 Task: Apply the border color red in the file "Monthly Budget".
Action: Mouse moved to (163, 69)
Screenshot: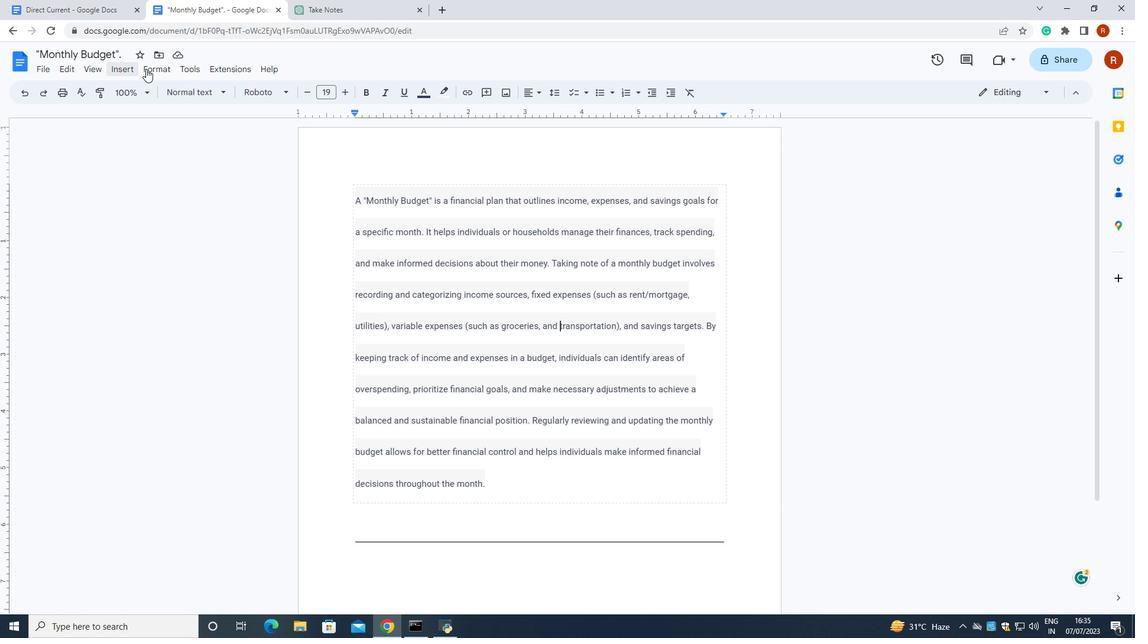 
Action: Mouse pressed left at (163, 69)
Screenshot: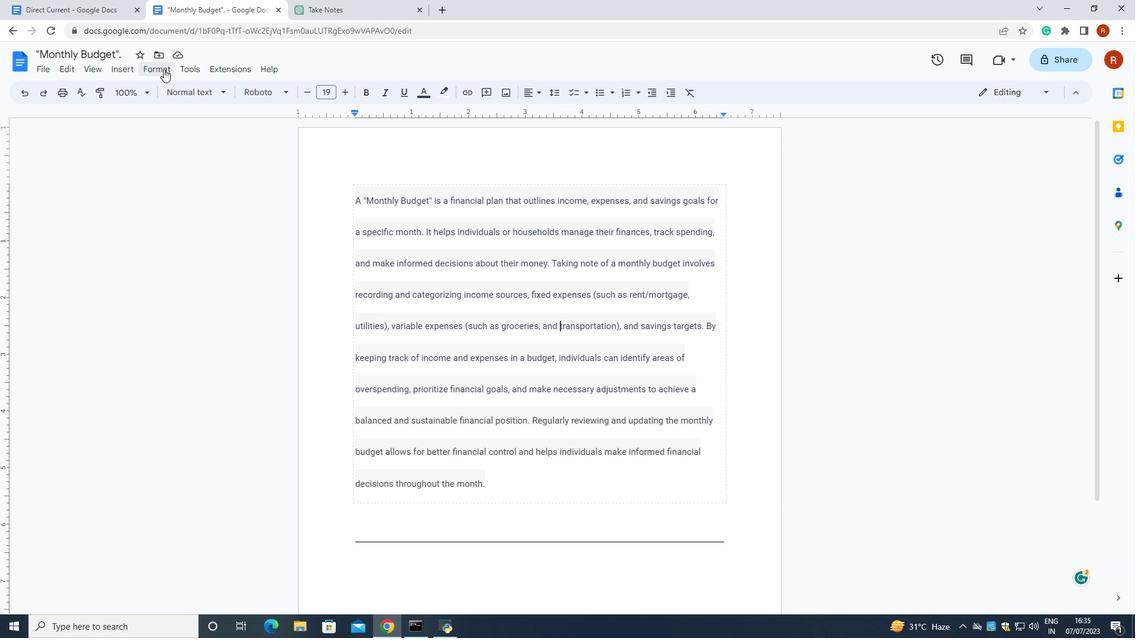 
Action: Mouse moved to (399, 117)
Screenshot: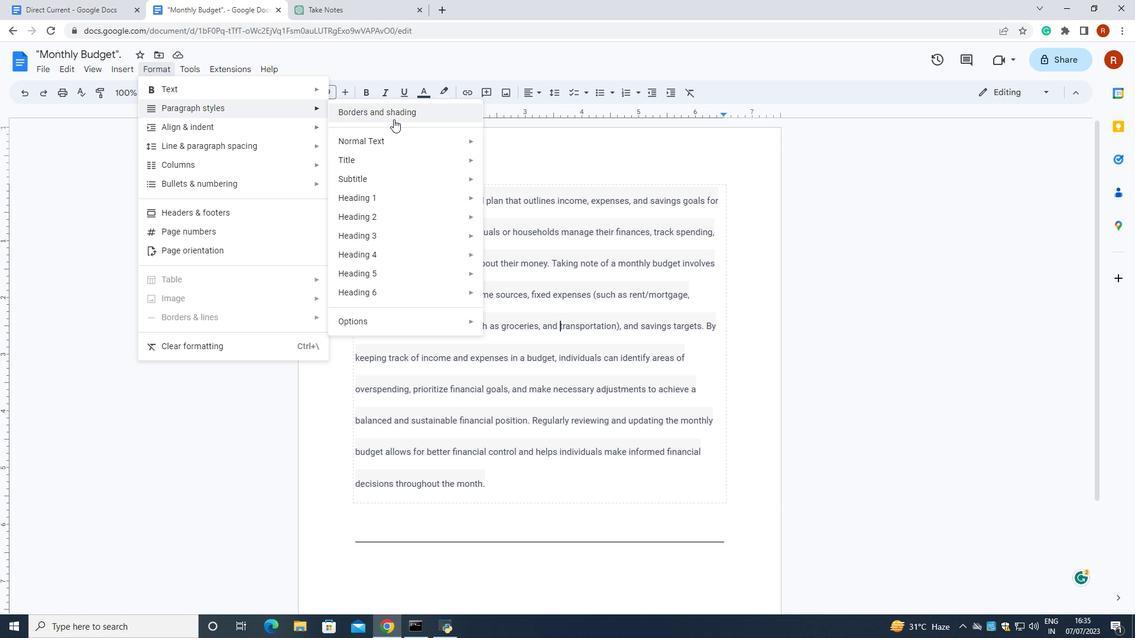 
Action: Mouse pressed left at (399, 117)
Screenshot: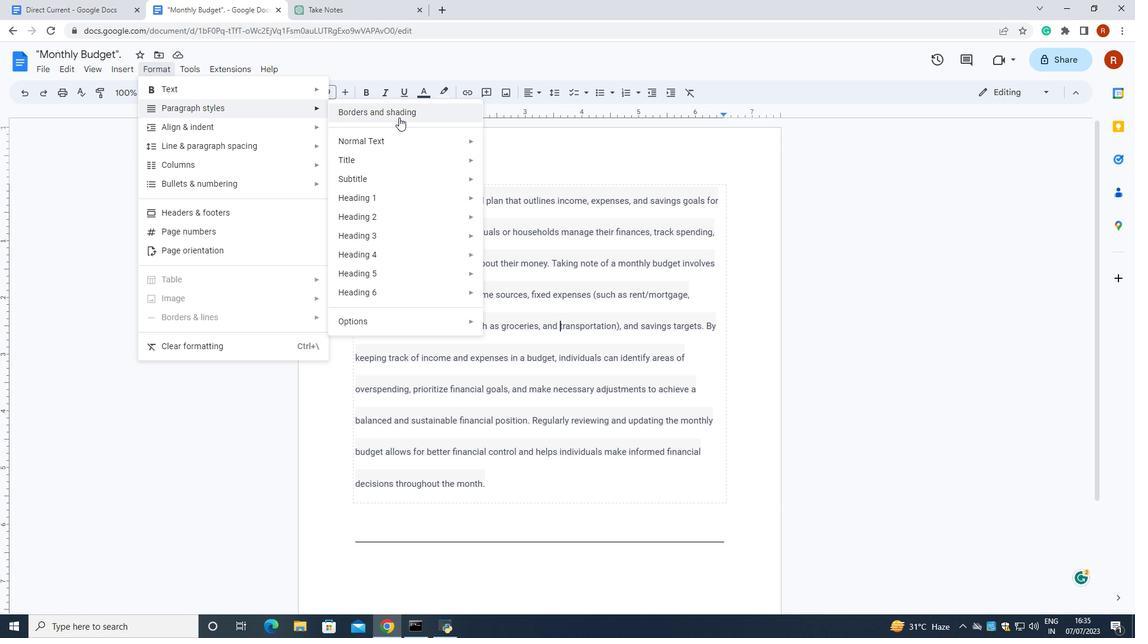 
Action: Mouse moved to (656, 341)
Screenshot: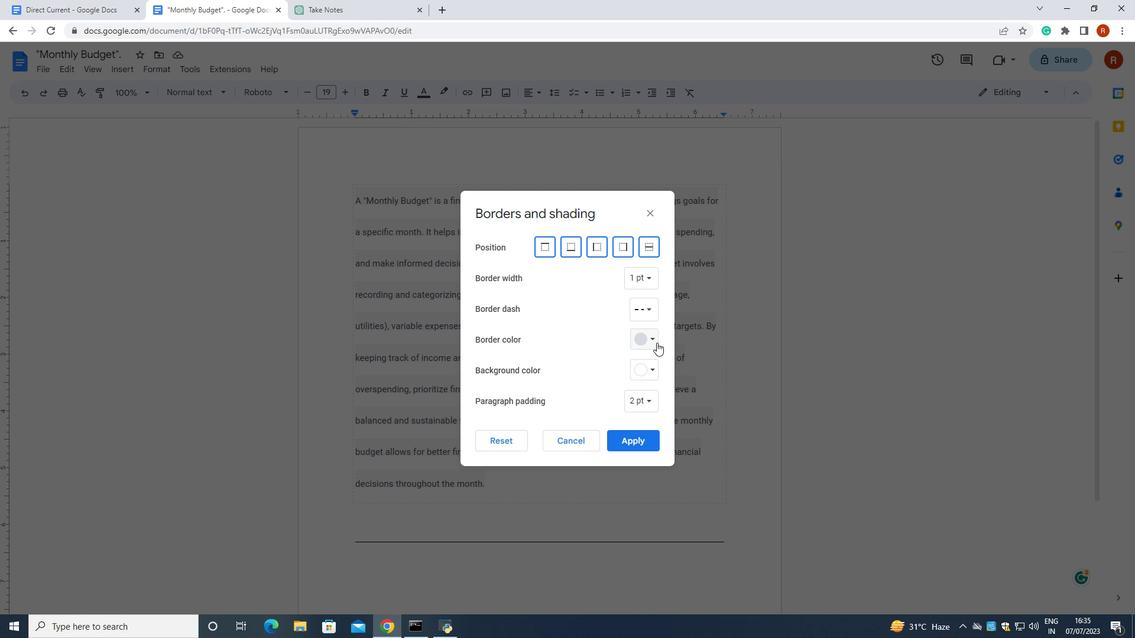 
Action: Mouse pressed left at (656, 341)
Screenshot: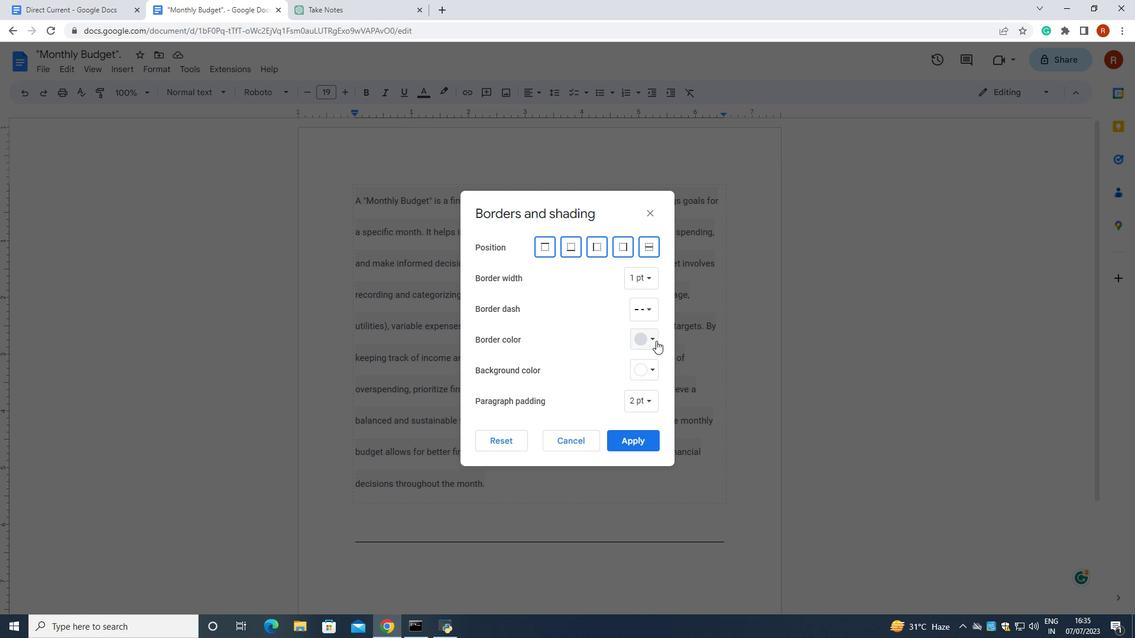 
Action: Mouse moved to (658, 377)
Screenshot: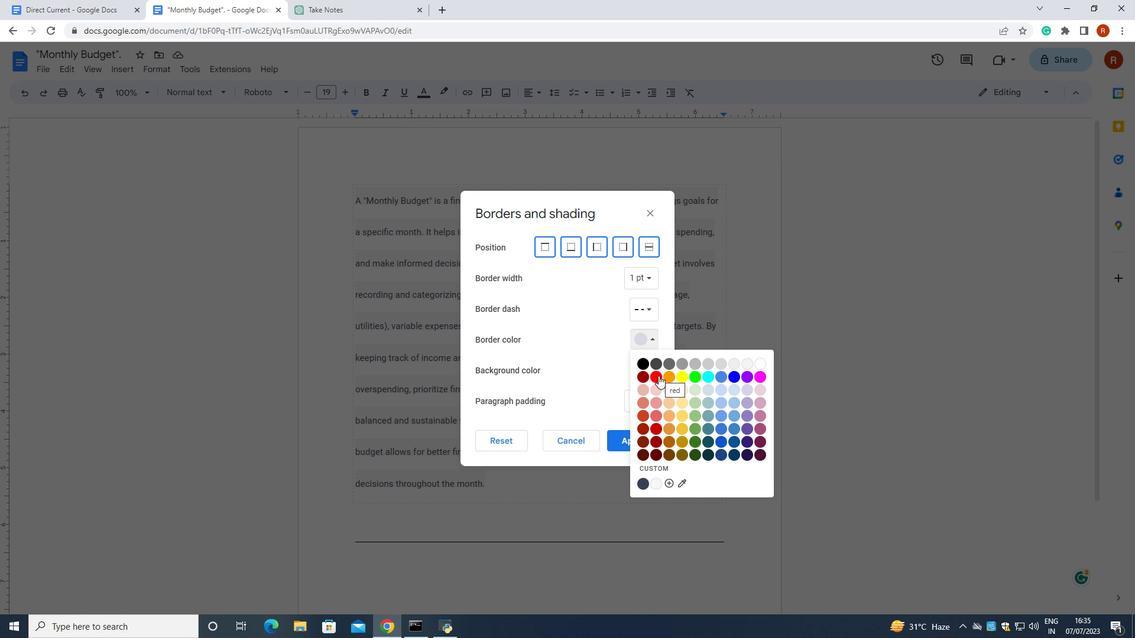 
Action: Mouse pressed left at (658, 377)
Screenshot: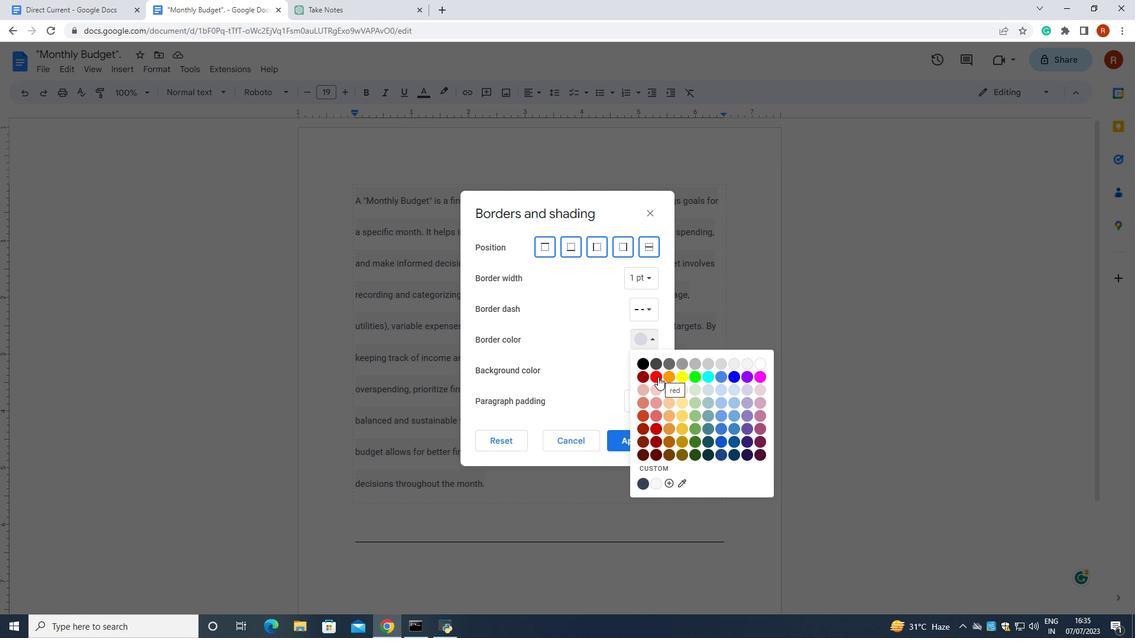 
Action: Mouse moved to (629, 439)
Screenshot: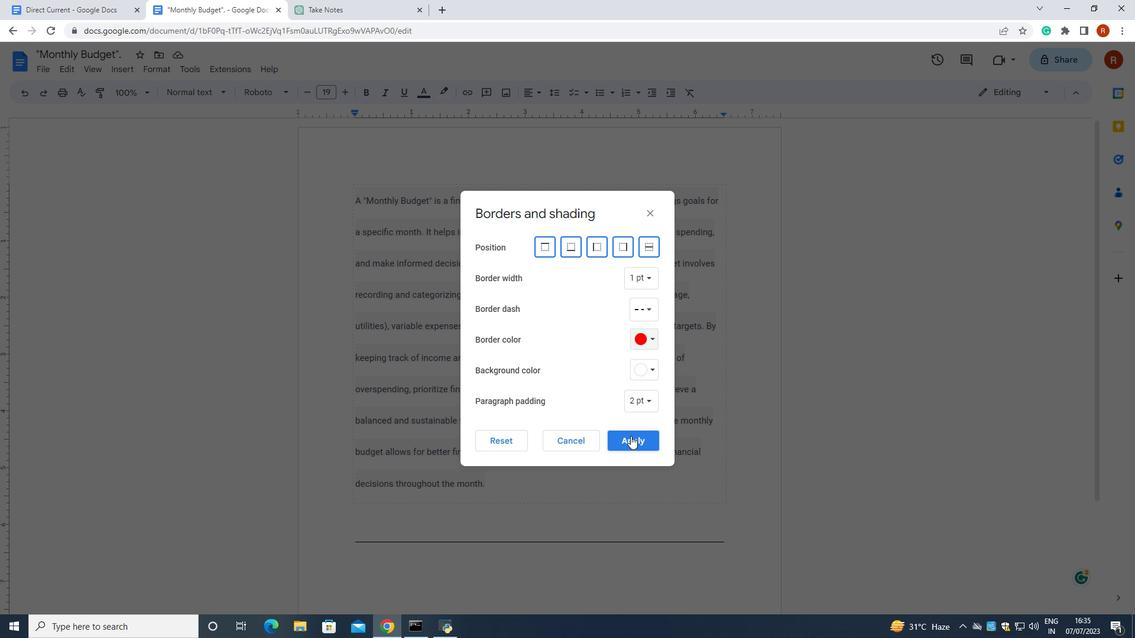 
Action: Mouse pressed left at (629, 439)
Screenshot: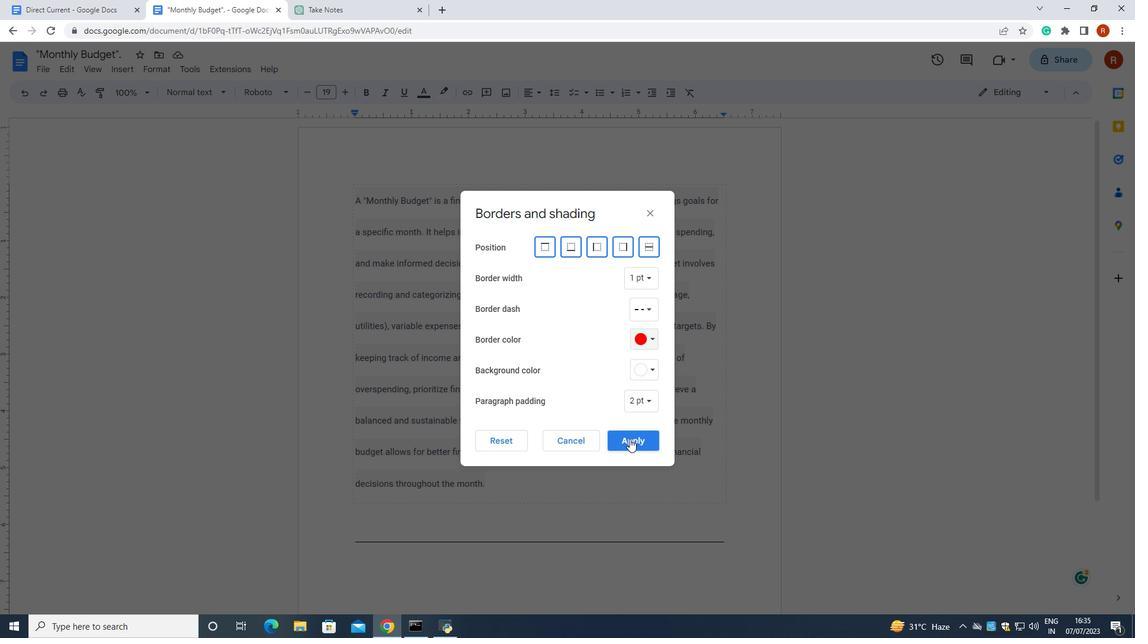 
Action: Mouse moved to (608, 442)
Screenshot: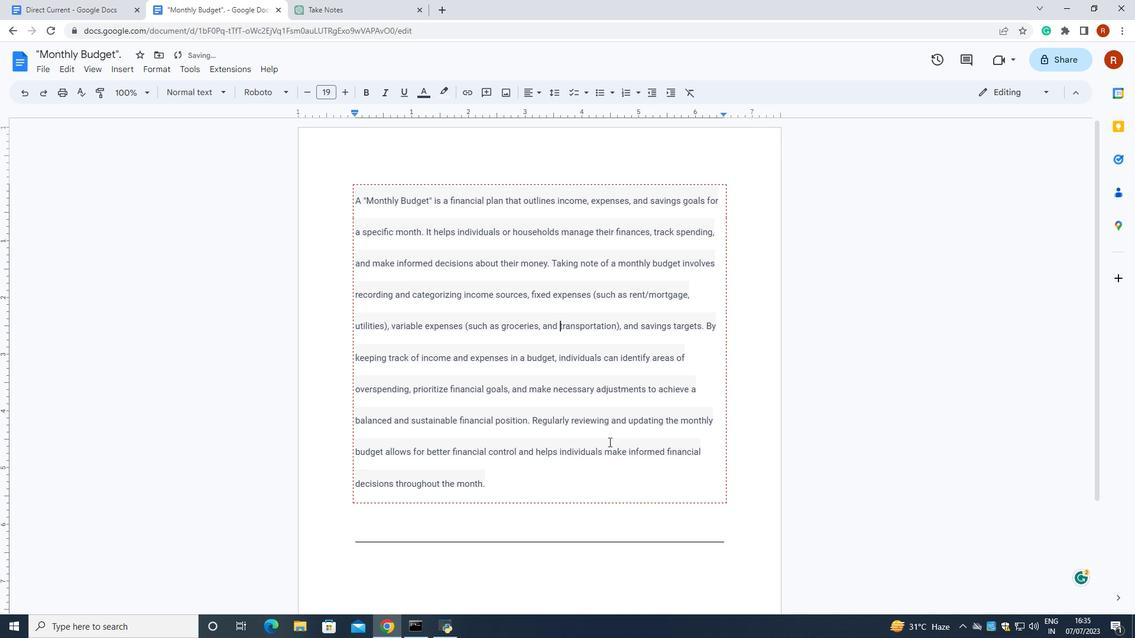 
